 Task: Create a due date automation trigger when advanced on, on the monday of the week before a card is due add fields without custom field "Resume" set to a number lower or equal to 1 and greater than 10 at 11:00 AM.
Action: Mouse moved to (971, 107)
Screenshot: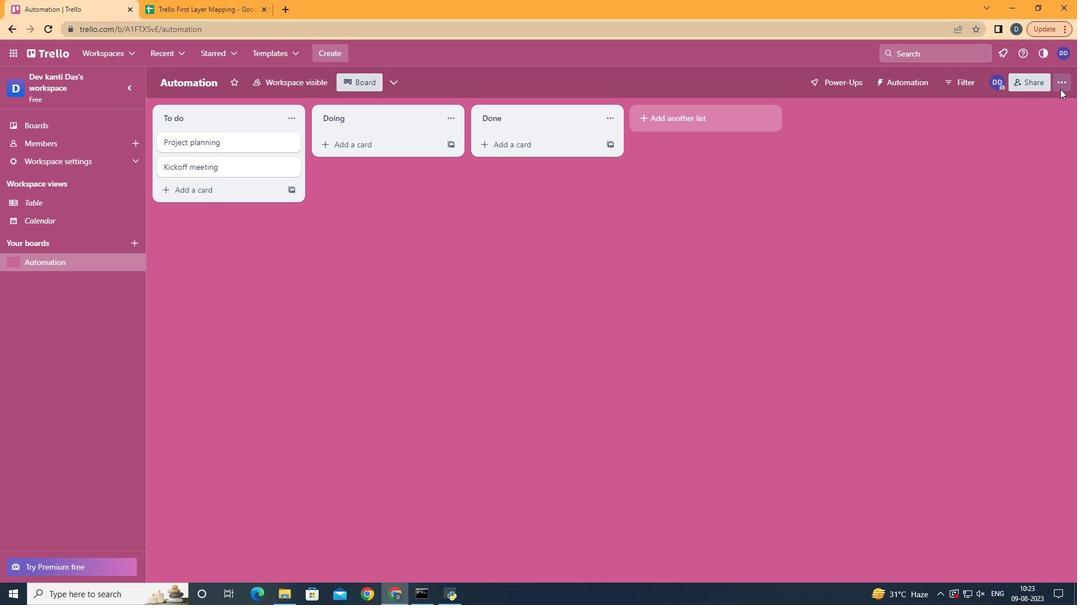 
Action: Mouse pressed left at (971, 107)
Screenshot: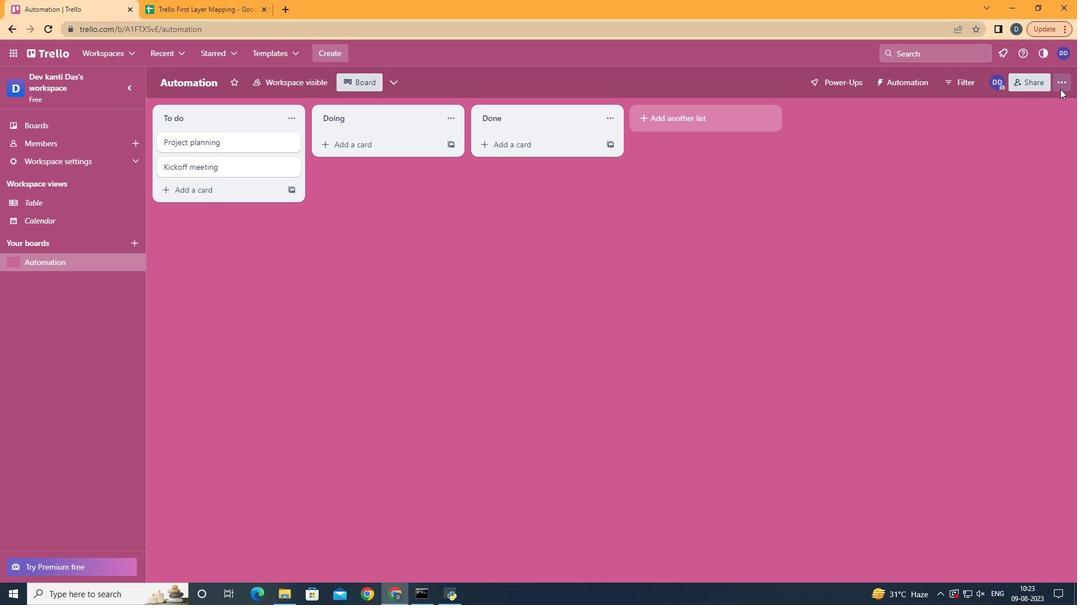 
Action: Mouse moved to (880, 260)
Screenshot: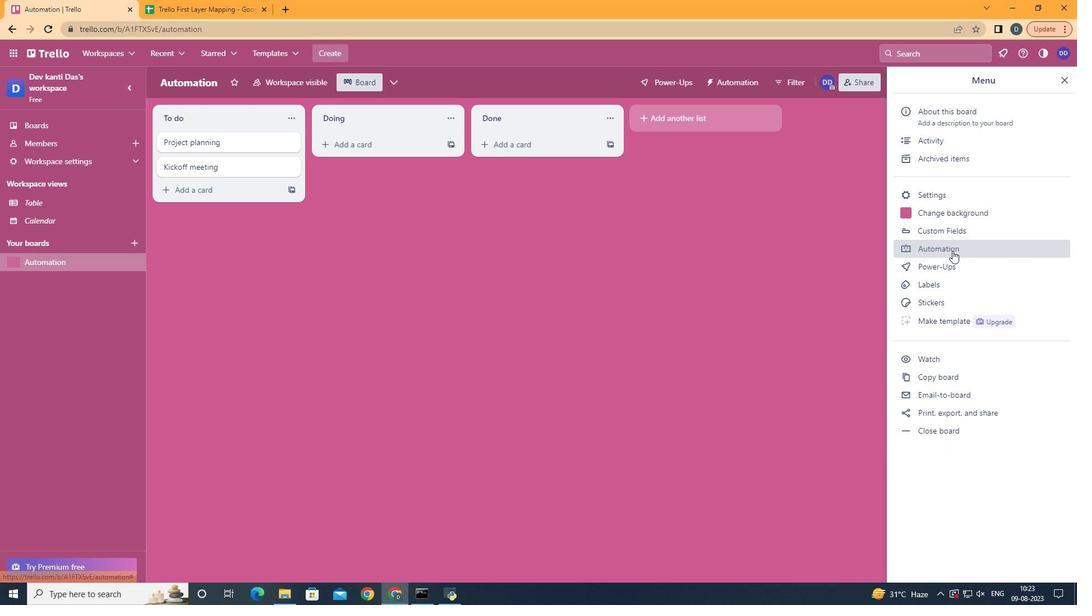 
Action: Mouse pressed left at (880, 260)
Screenshot: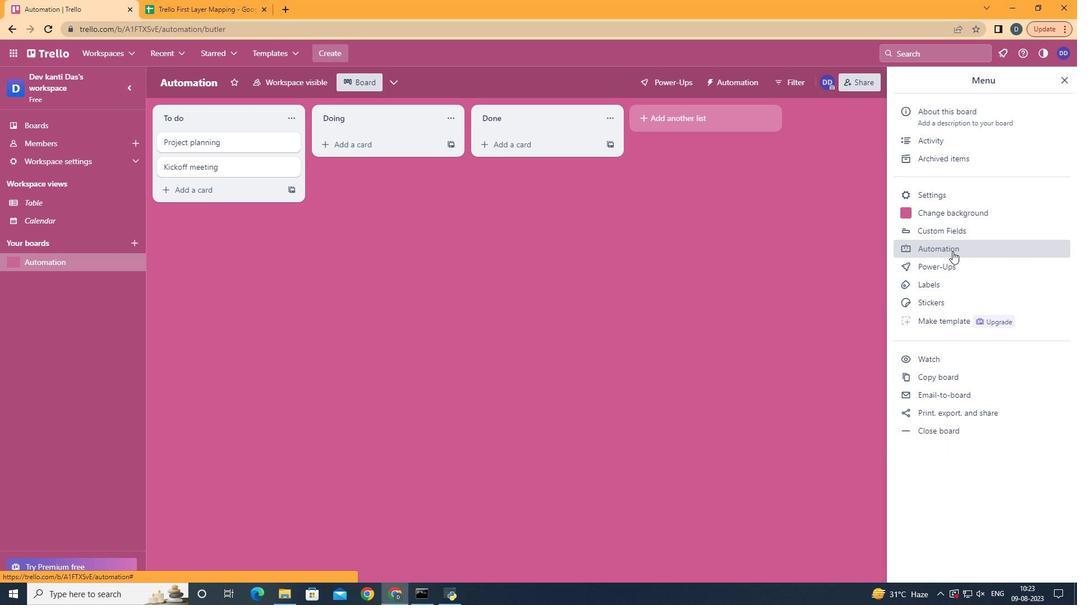 
Action: Mouse moved to (235, 240)
Screenshot: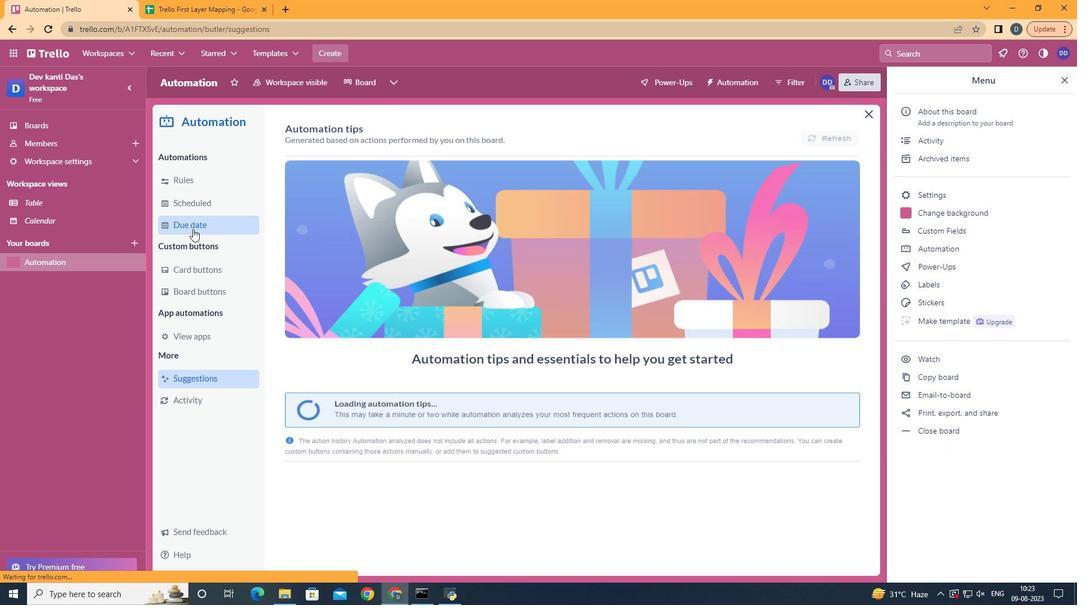 
Action: Mouse pressed left at (235, 240)
Screenshot: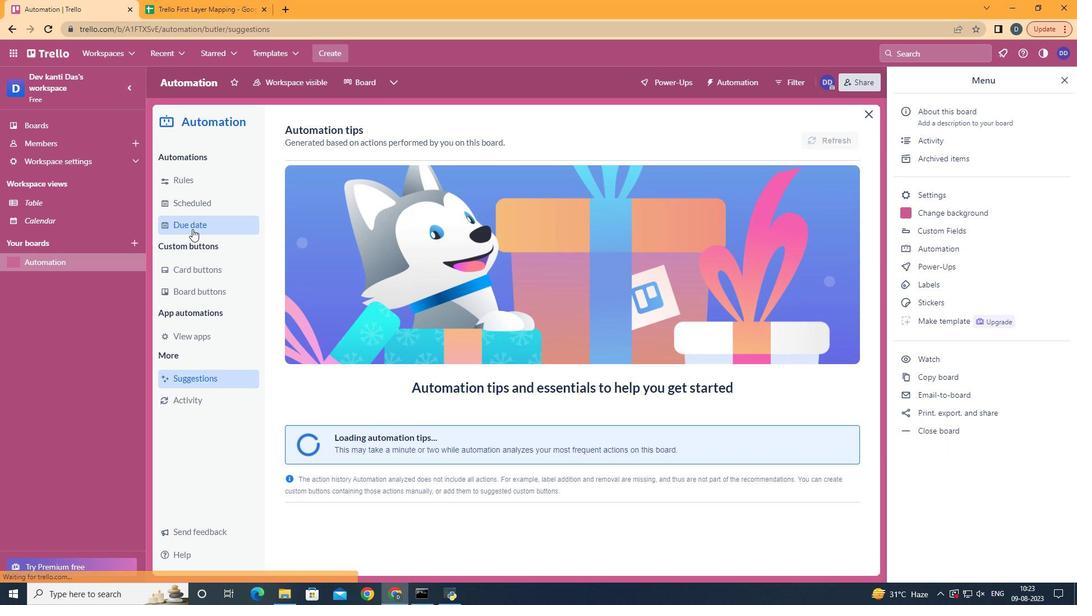 
Action: Mouse moved to (744, 146)
Screenshot: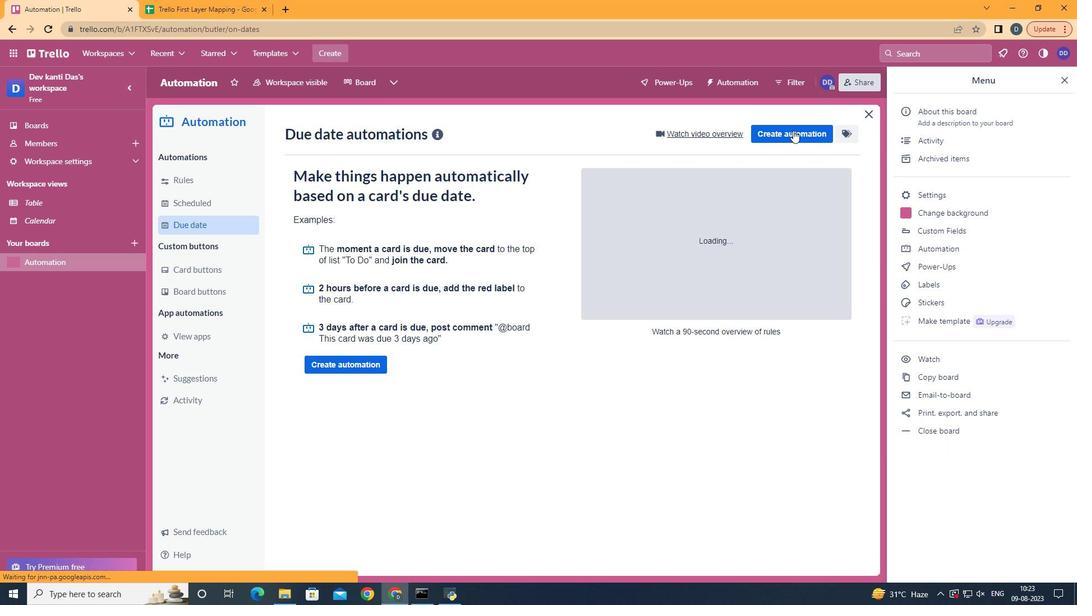 
Action: Mouse pressed left at (744, 146)
Screenshot: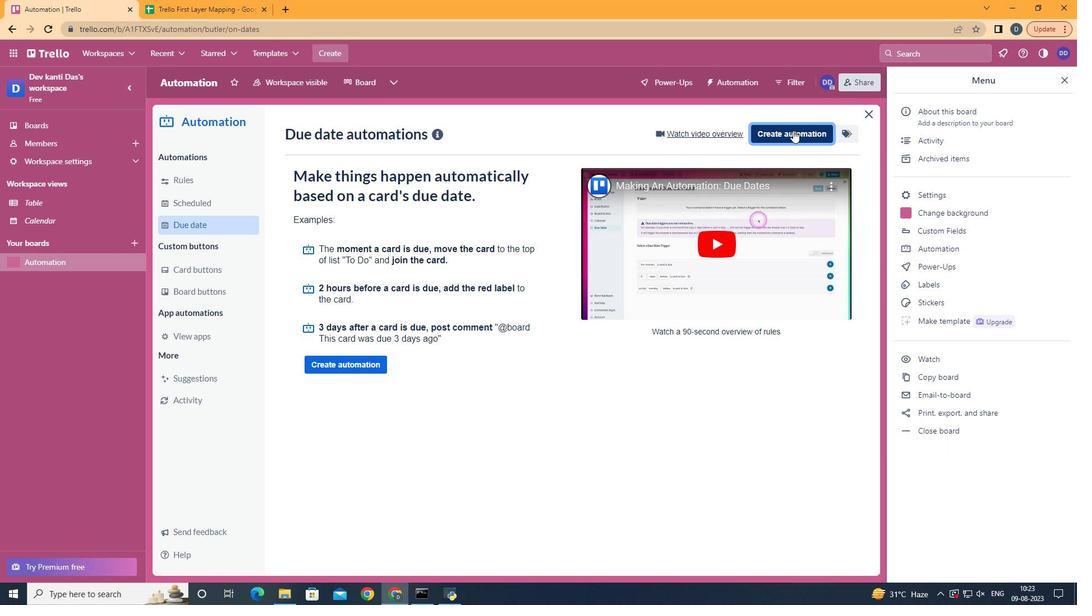 
Action: Mouse moved to (555, 254)
Screenshot: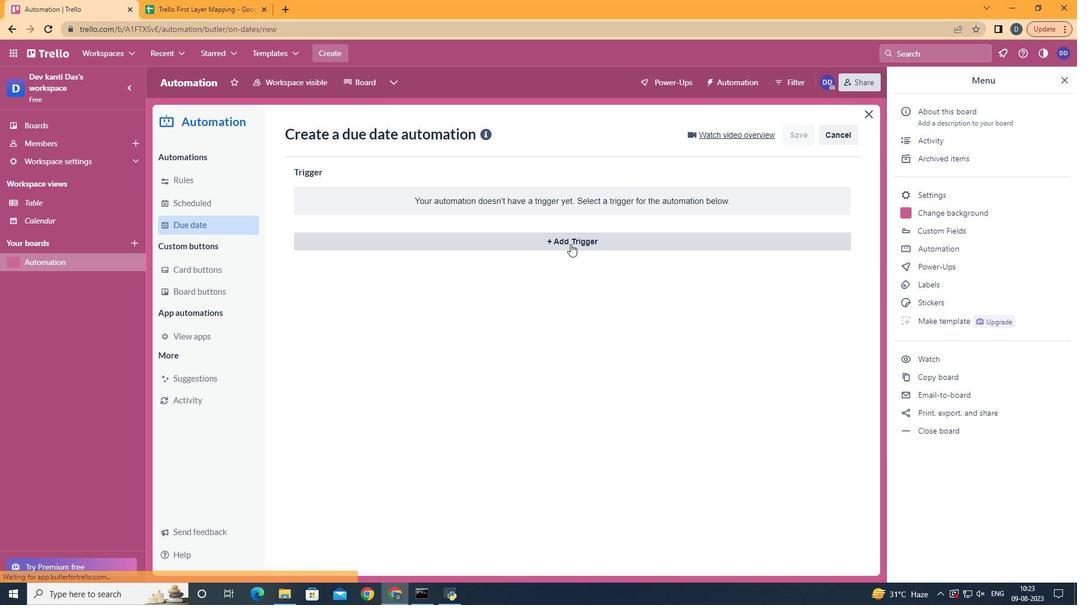 
Action: Mouse pressed left at (555, 254)
Screenshot: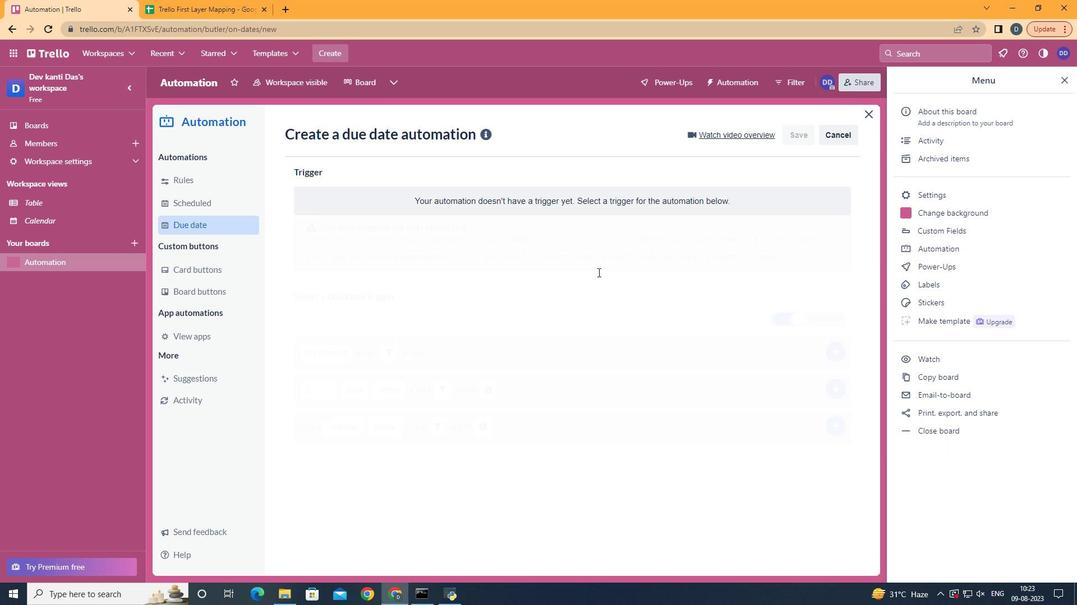 
Action: Mouse moved to (399, 531)
Screenshot: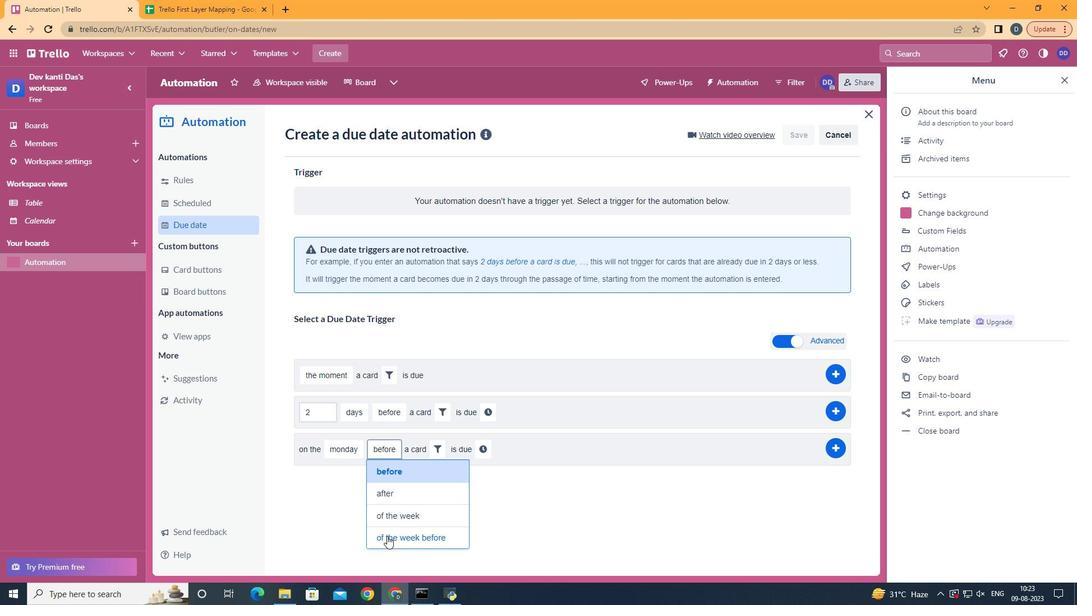 
Action: Mouse pressed left at (399, 531)
Screenshot: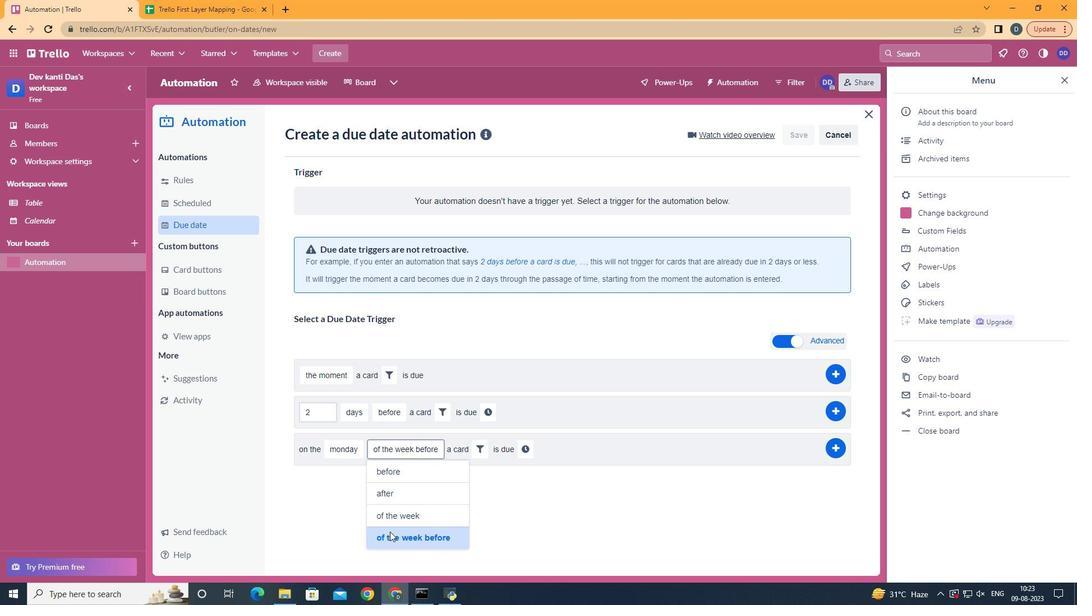 
Action: Mouse moved to (477, 451)
Screenshot: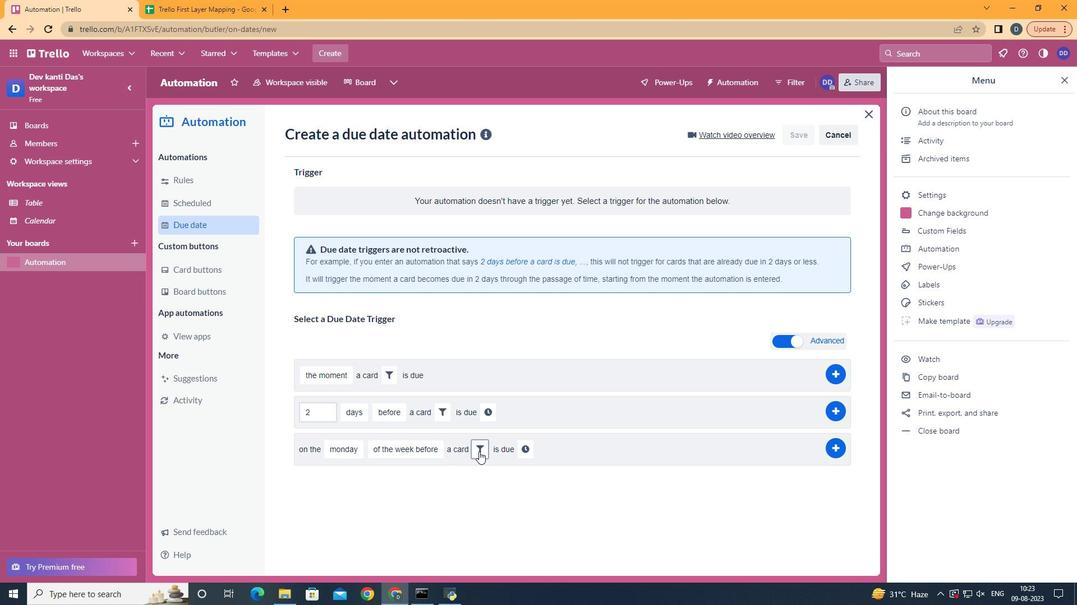 
Action: Mouse pressed left at (477, 451)
Screenshot: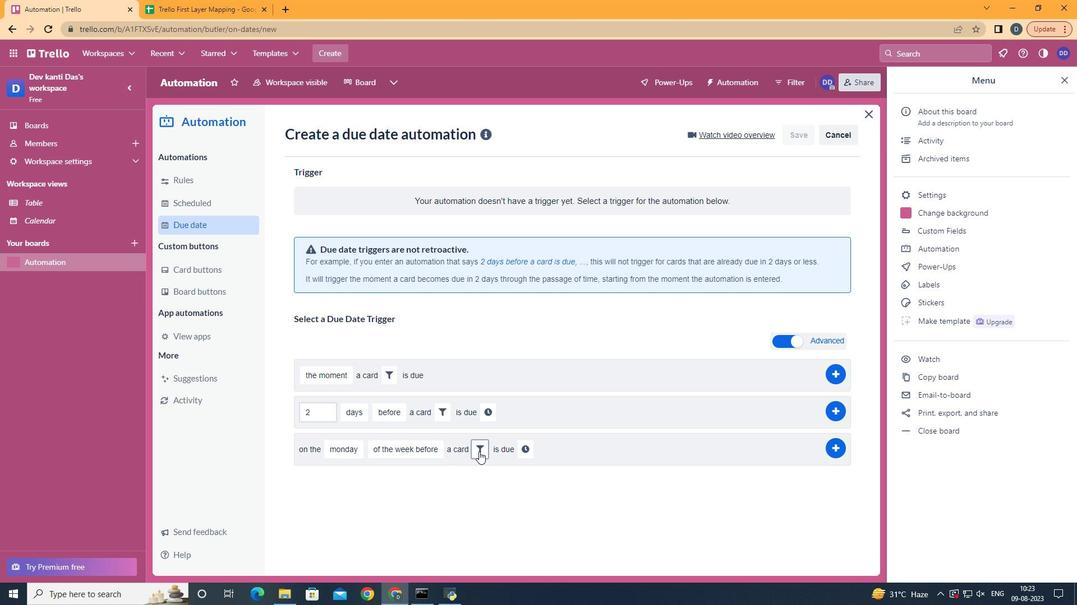 
Action: Mouse moved to (642, 489)
Screenshot: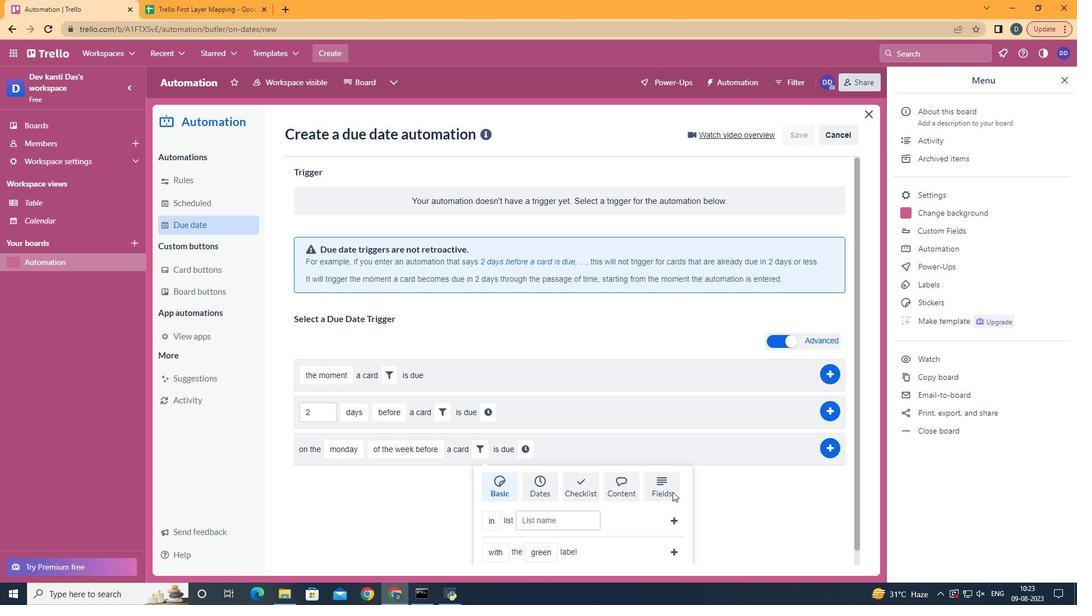 
Action: Mouse pressed left at (642, 489)
Screenshot: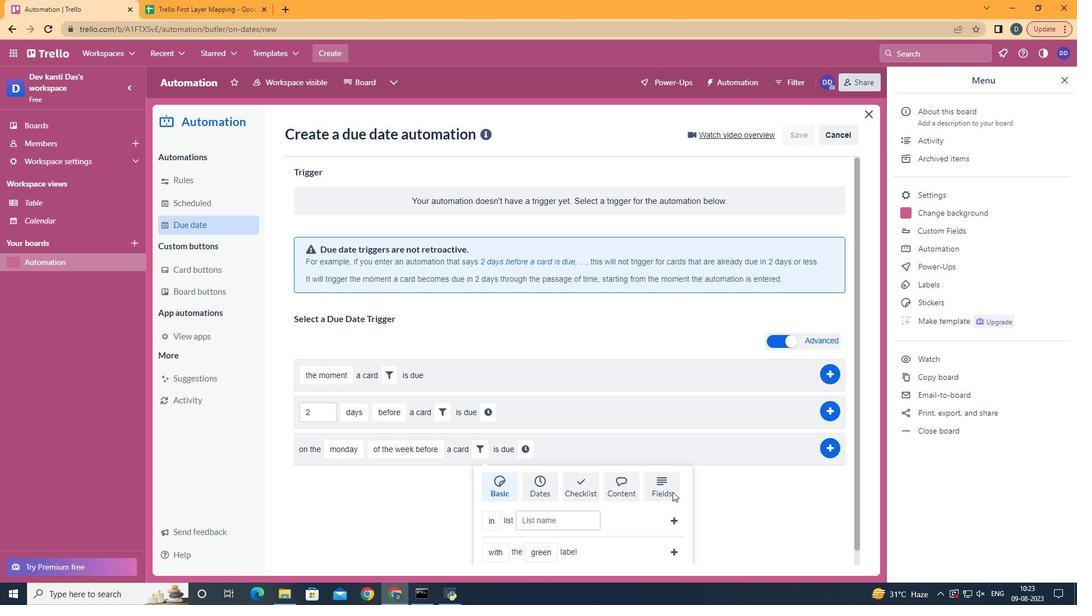 
Action: Mouse moved to (642, 489)
Screenshot: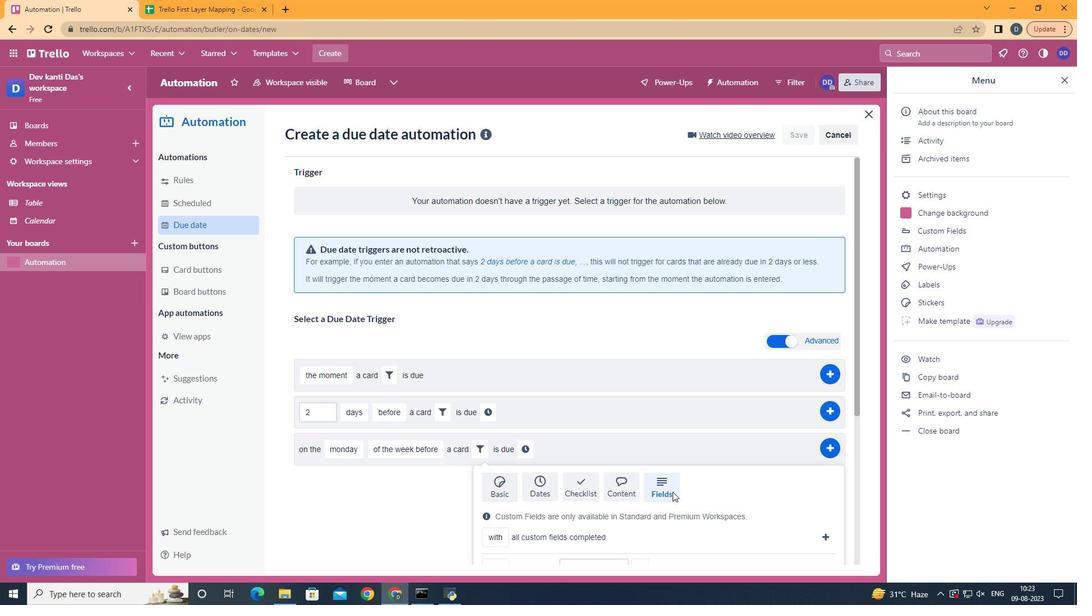 
Action: Mouse scrolled (642, 489) with delta (0, 0)
Screenshot: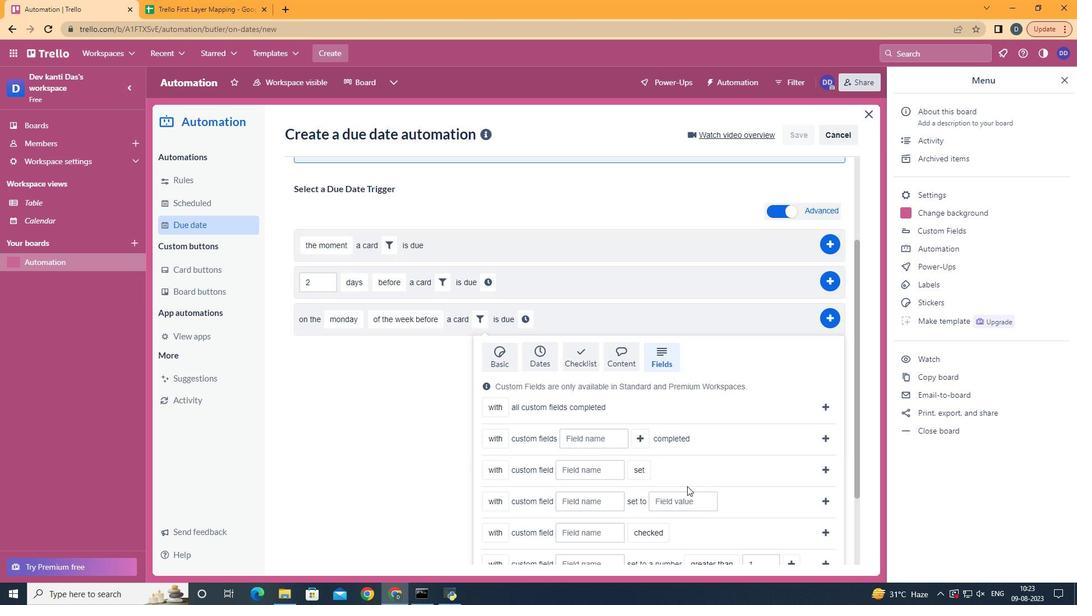 
Action: Mouse scrolled (642, 489) with delta (0, 0)
Screenshot: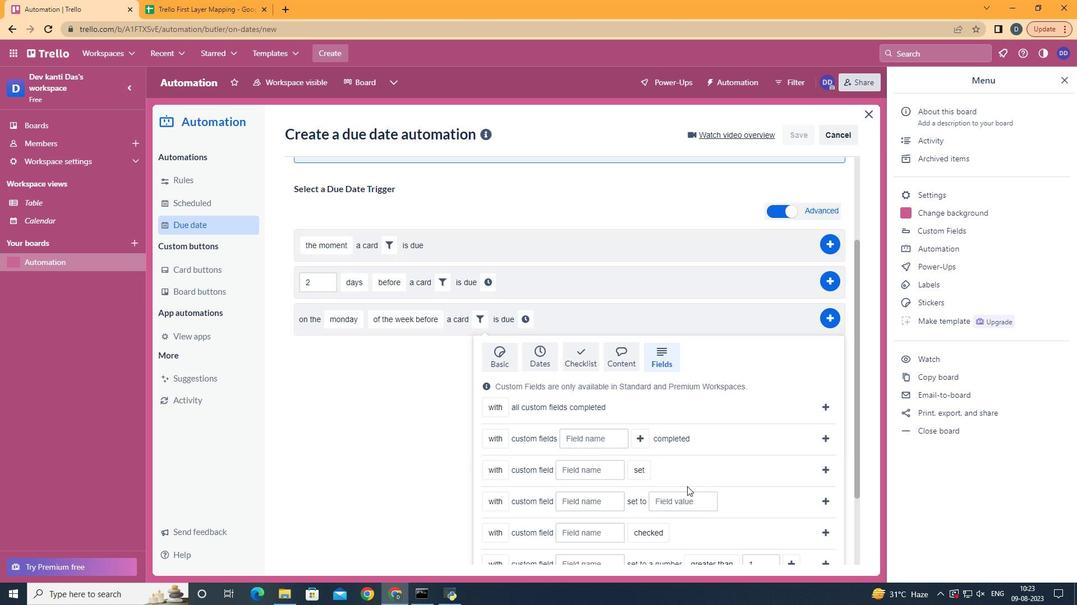 
Action: Mouse scrolled (642, 489) with delta (0, 0)
Screenshot: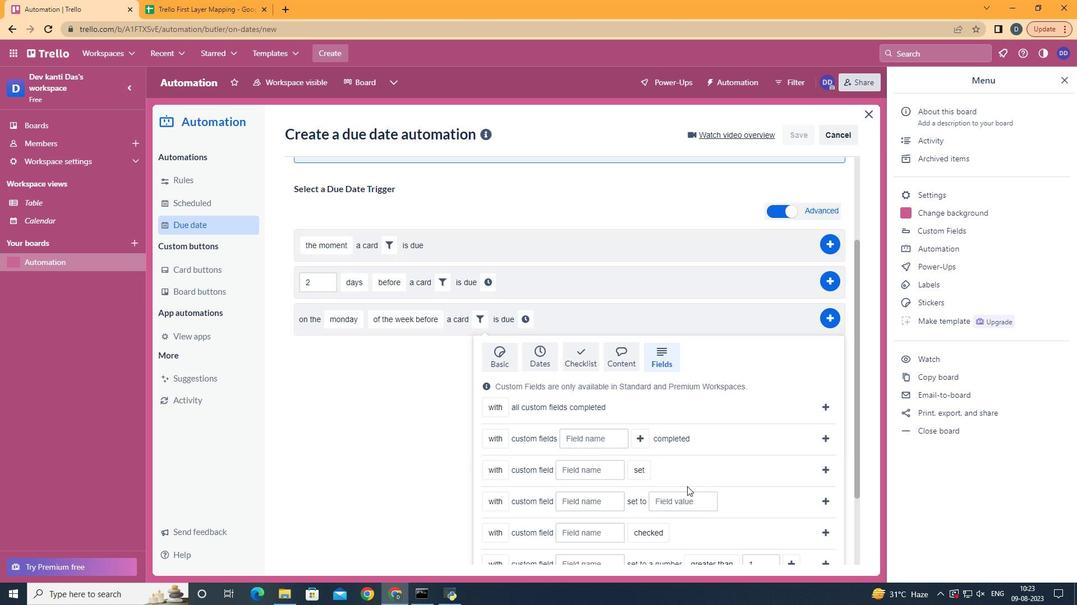
Action: Mouse scrolled (642, 489) with delta (0, 0)
Screenshot: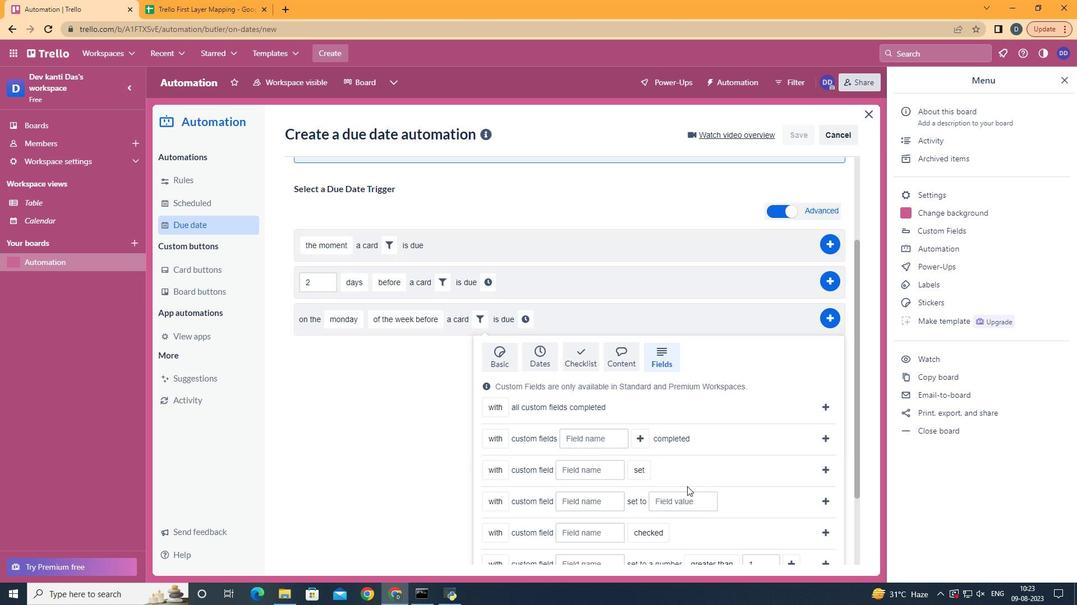 
Action: Mouse scrolled (642, 489) with delta (0, 0)
Screenshot: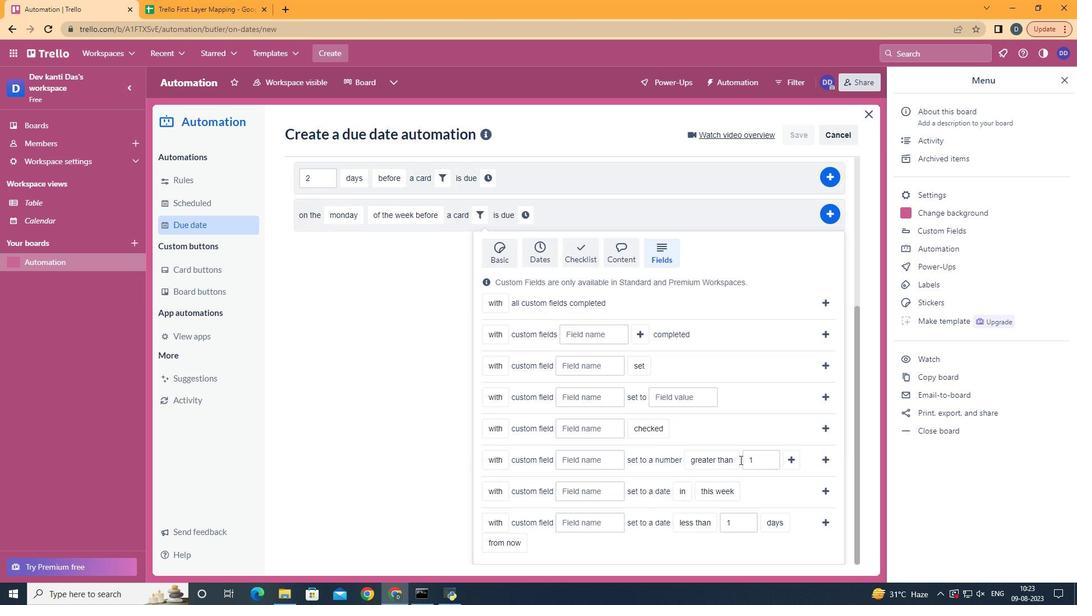 
Action: Mouse scrolled (642, 489) with delta (0, 0)
Screenshot: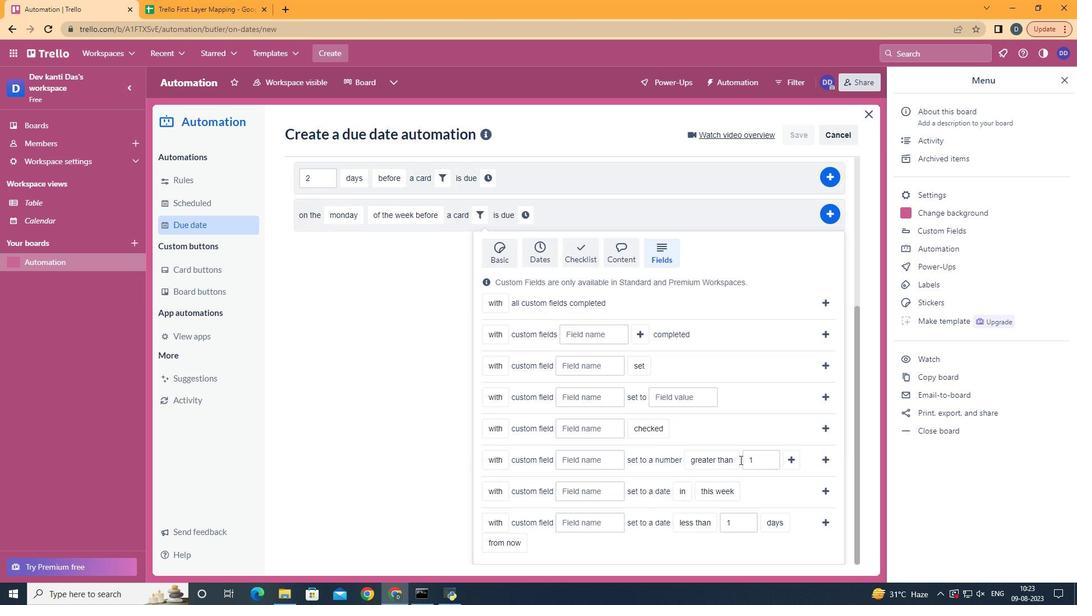 
Action: Mouse moved to (495, 500)
Screenshot: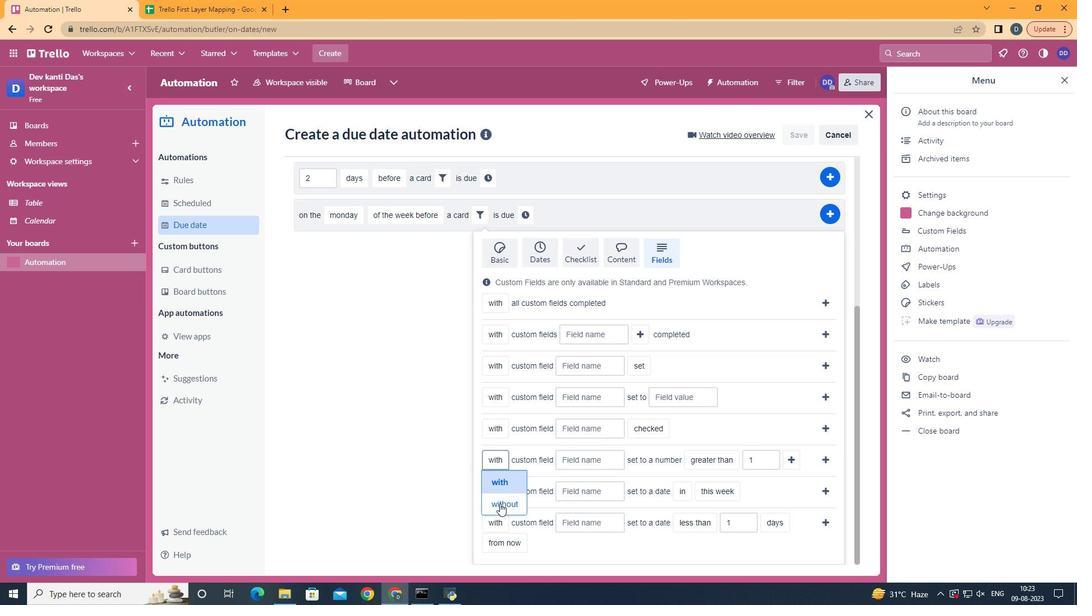 
Action: Mouse pressed left at (495, 500)
Screenshot: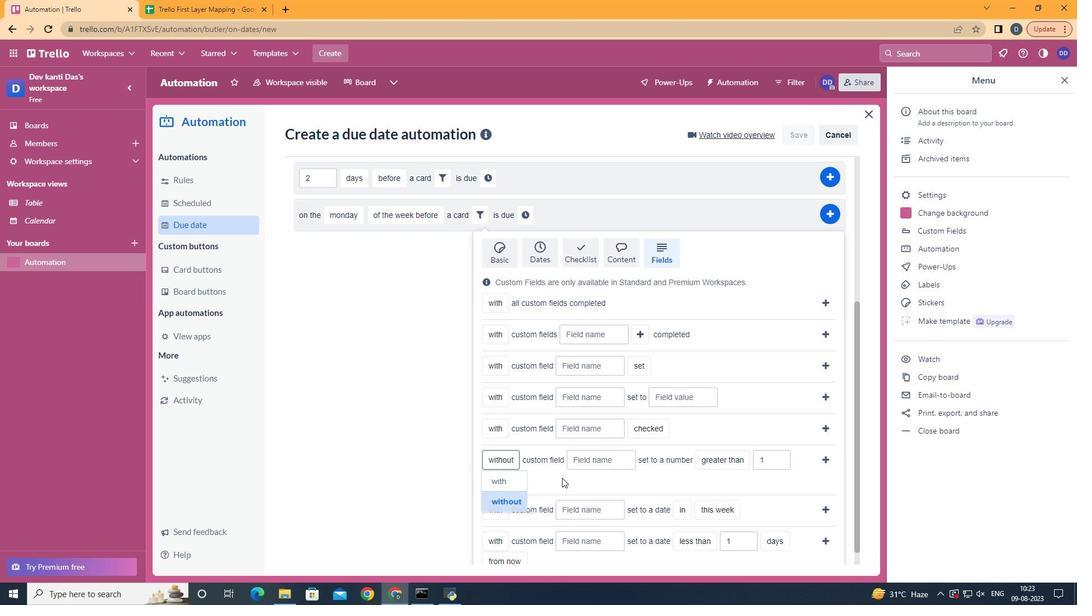 
Action: Mouse moved to (580, 457)
Screenshot: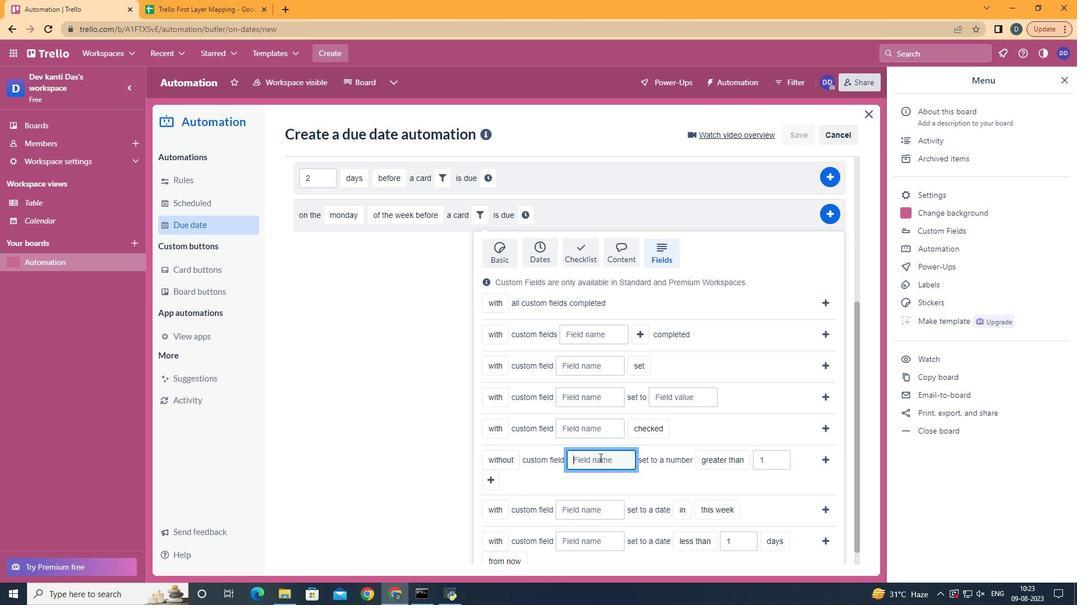 
Action: Mouse pressed left at (580, 457)
Screenshot: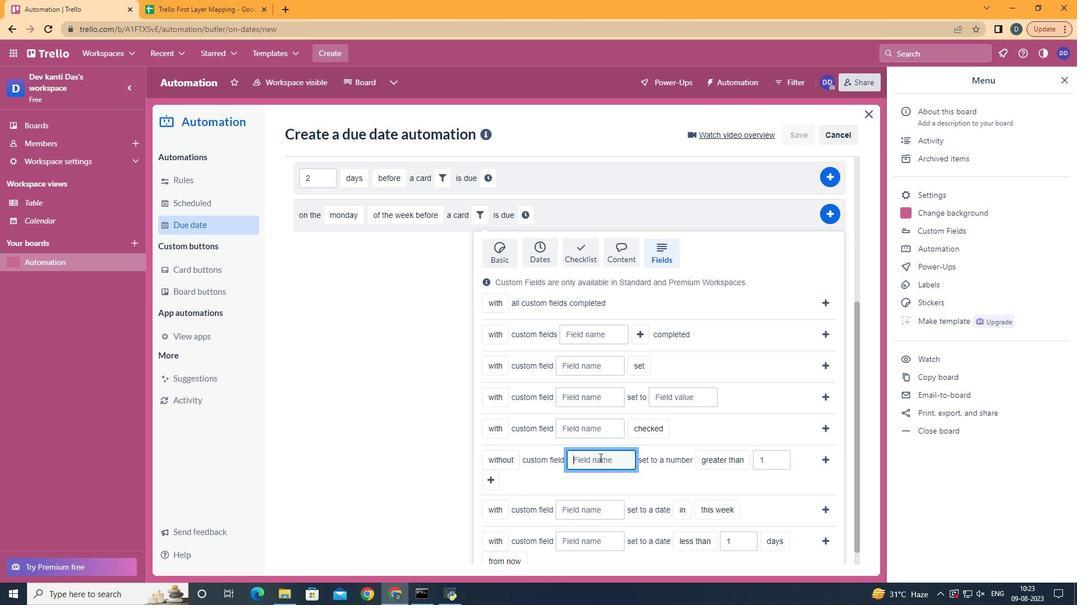 
Action: Mouse moved to (581, 457)
Screenshot: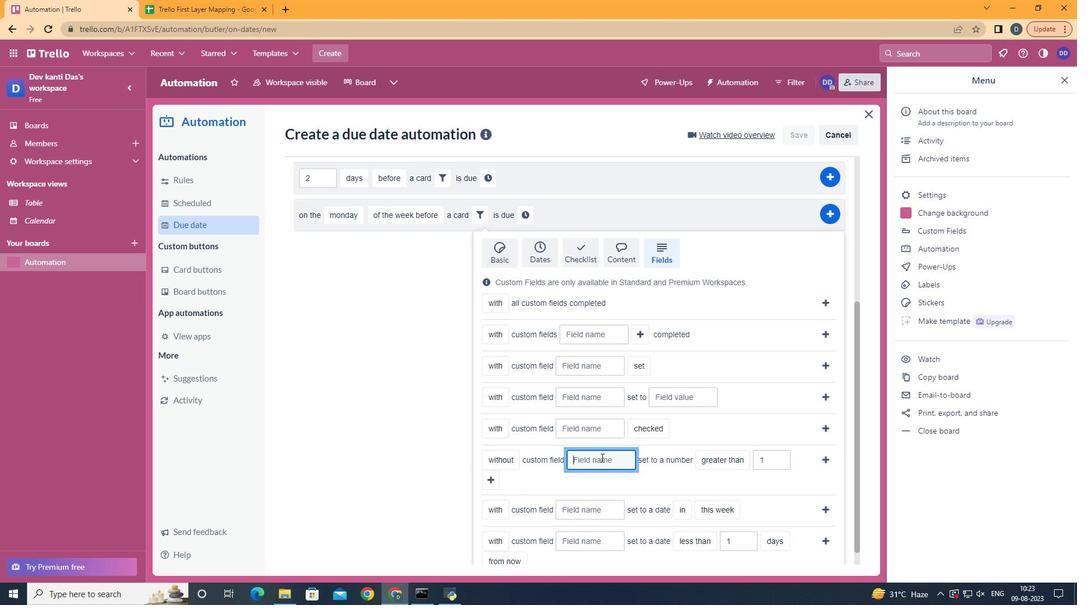 
Action: Key pressed <Key.shift>Resume
Screenshot: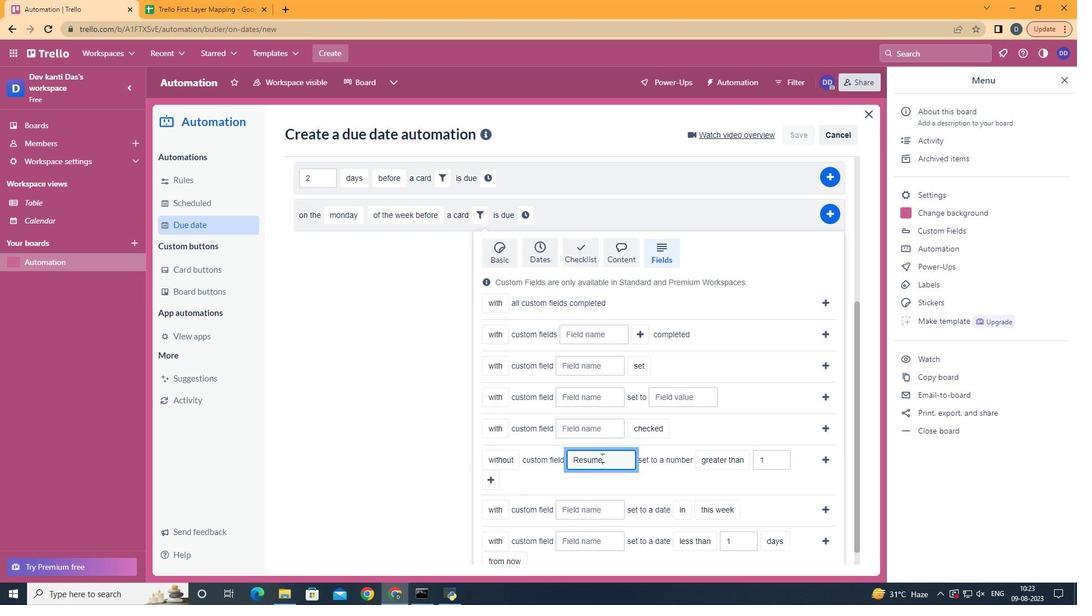 
Action: Mouse moved to (704, 538)
Screenshot: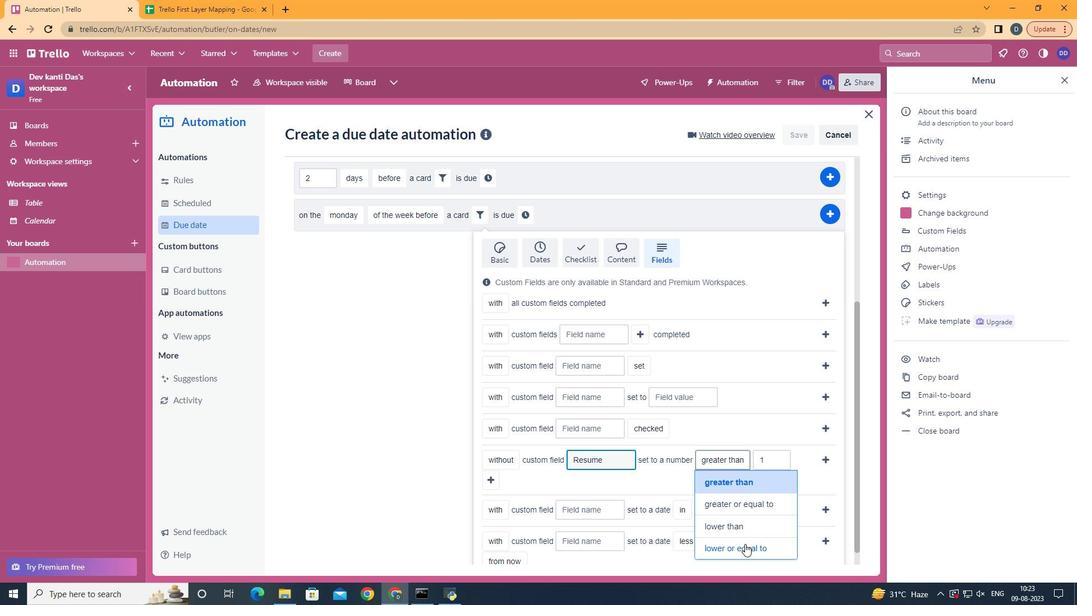 
Action: Mouse pressed left at (704, 538)
Screenshot: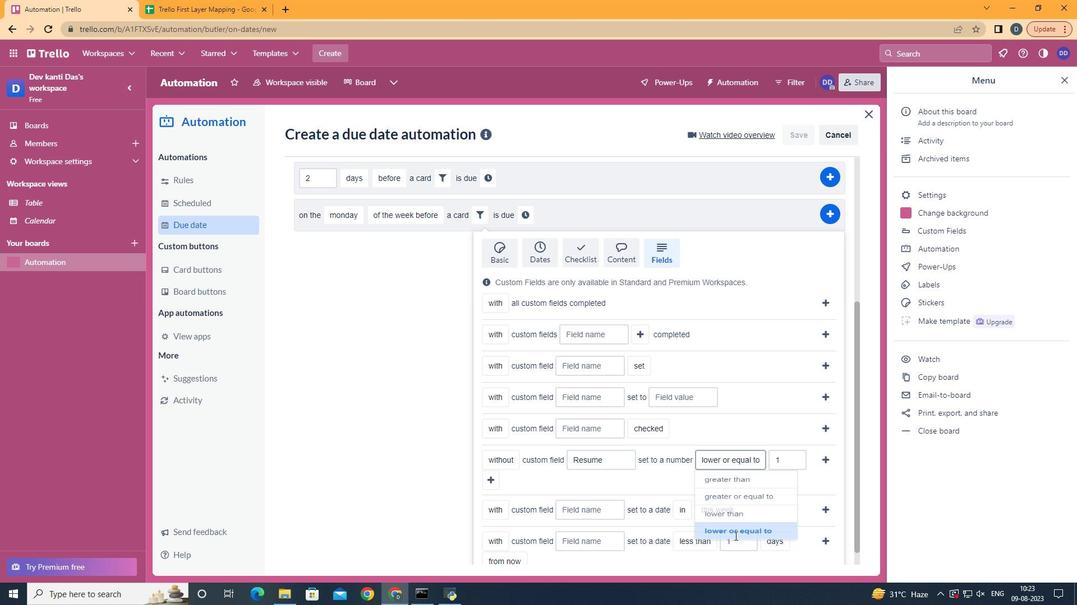 
Action: Mouse moved to (492, 479)
Screenshot: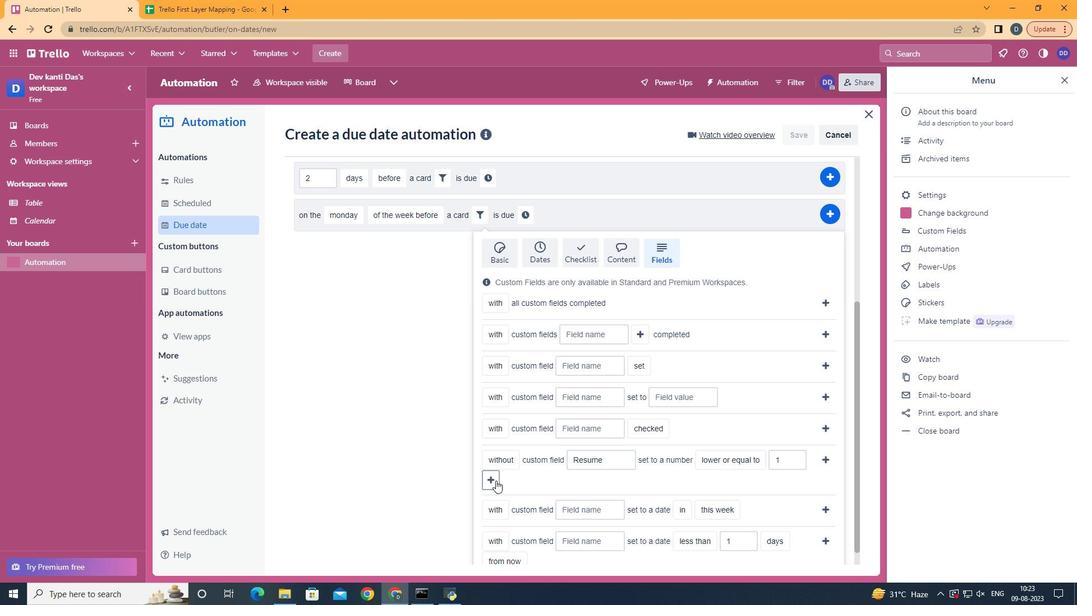 
Action: Mouse pressed left at (492, 479)
Screenshot: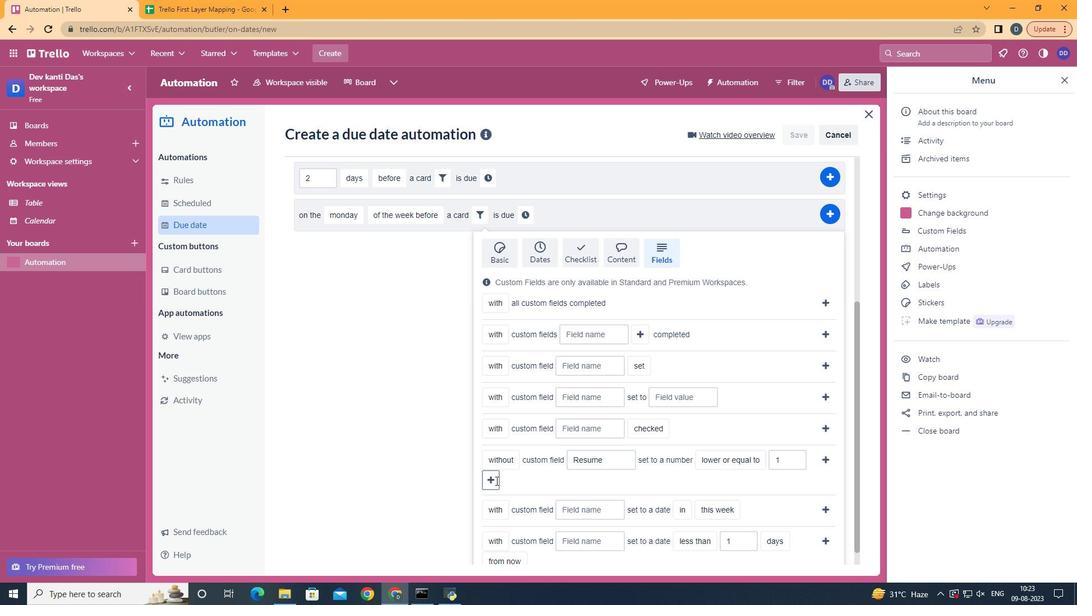 
Action: Mouse moved to (541, 434)
Screenshot: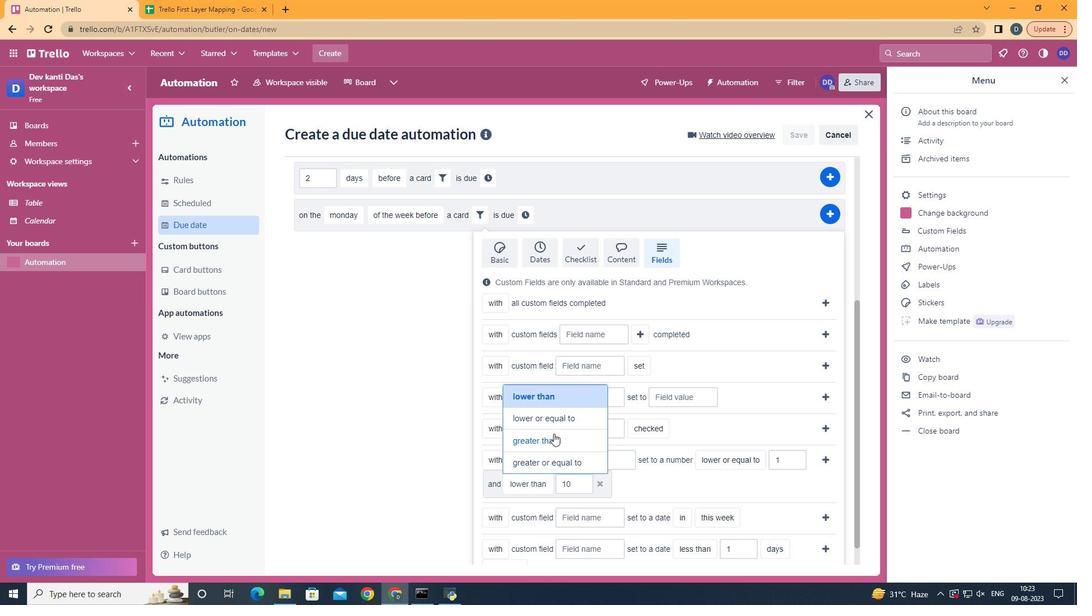 
Action: Mouse pressed left at (541, 434)
Screenshot: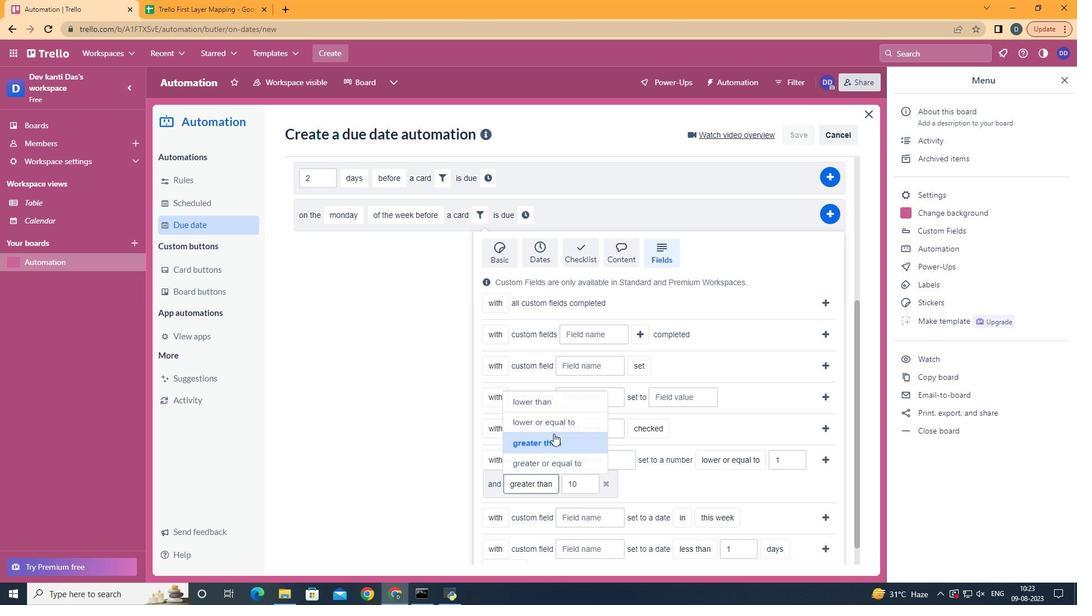 
Action: Mouse moved to (774, 458)
Screenshot: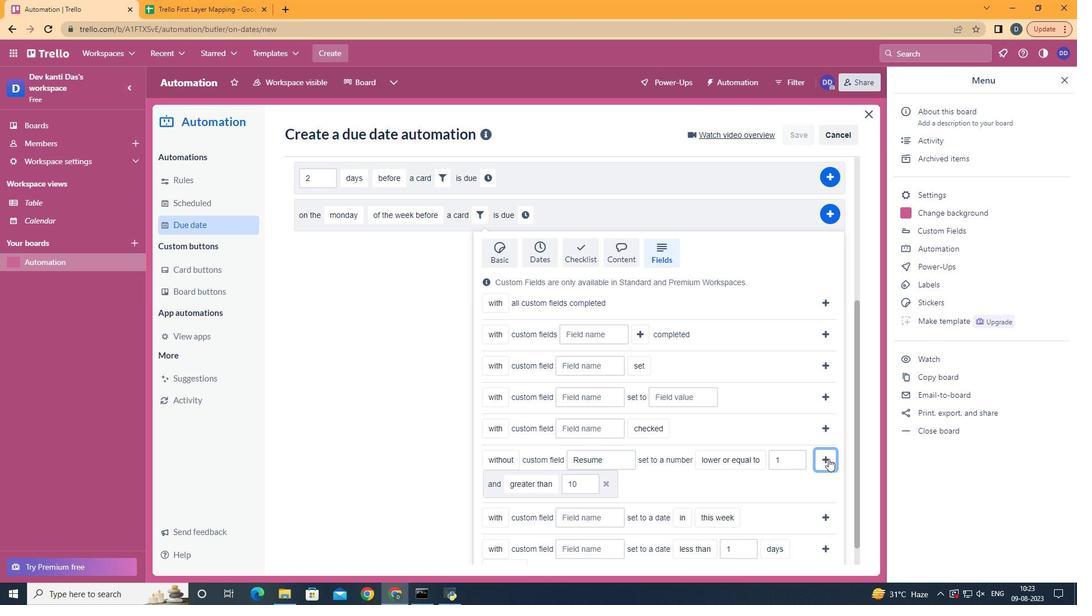 
Action: Mouse pressed left at (774, 458)
Screenshot: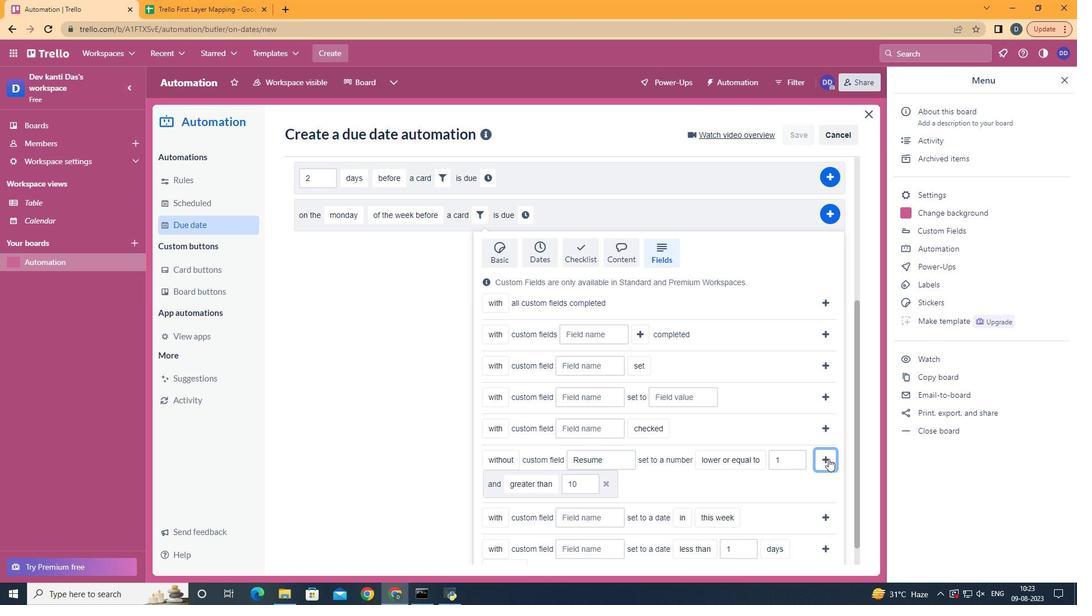 
Action: Mouse moved to (370, 473)
Screenshot: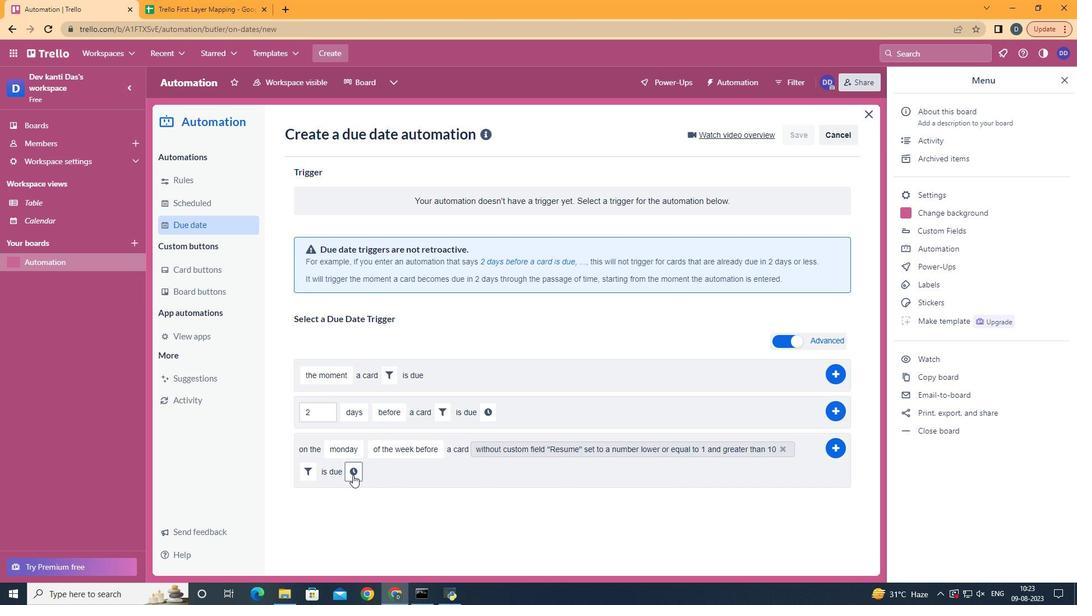 
Action: Mouse pressed left at (370, 473)
Screenshot: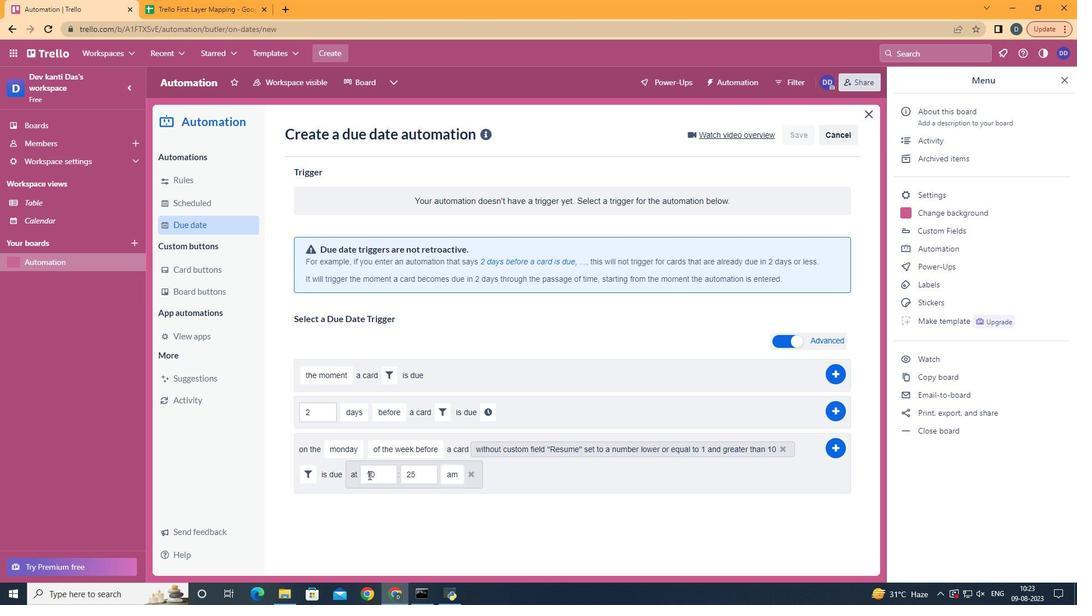 
Action: Mouse moved to (398, 475)
Screenshot: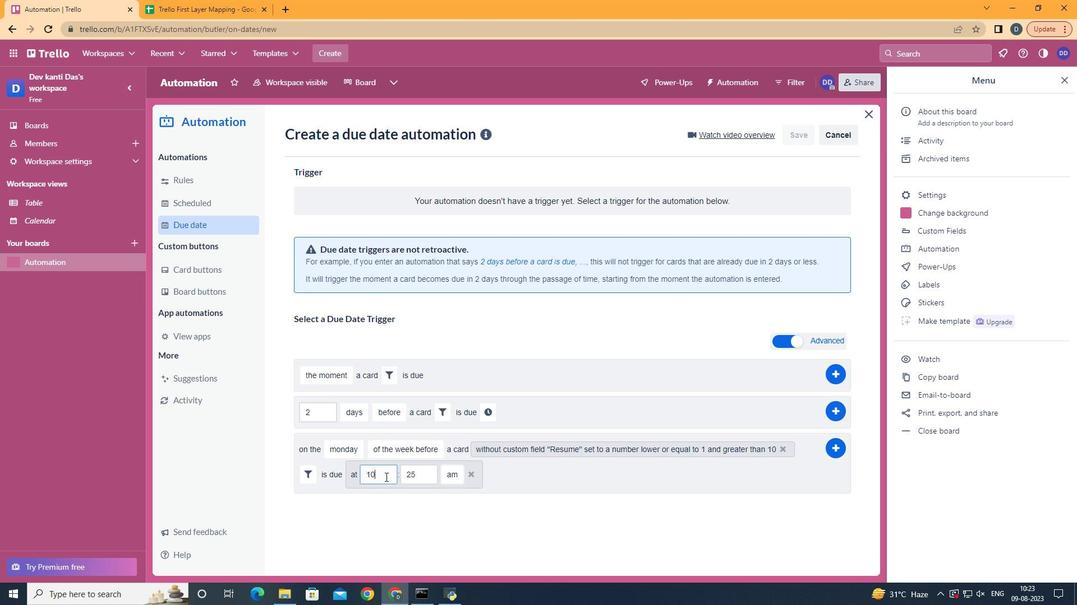 
Action: Mouse pressed left at (398, 475)
Screenshot: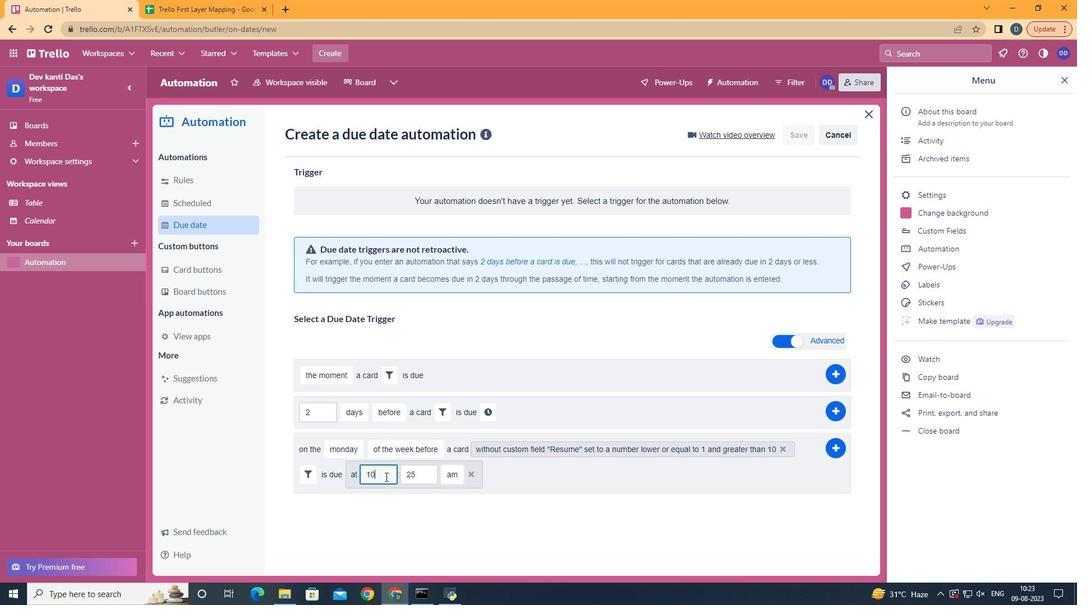 
Action: Key pressed <Key.backspace>1
Screenshot: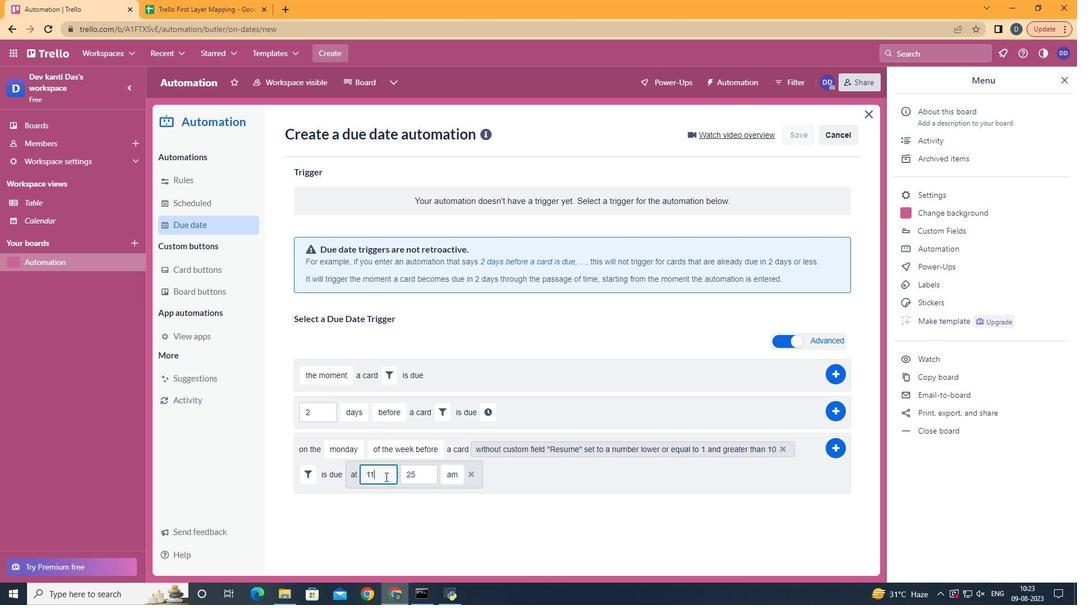 
Action: Mouse moved to (429, 474)
Screenshot: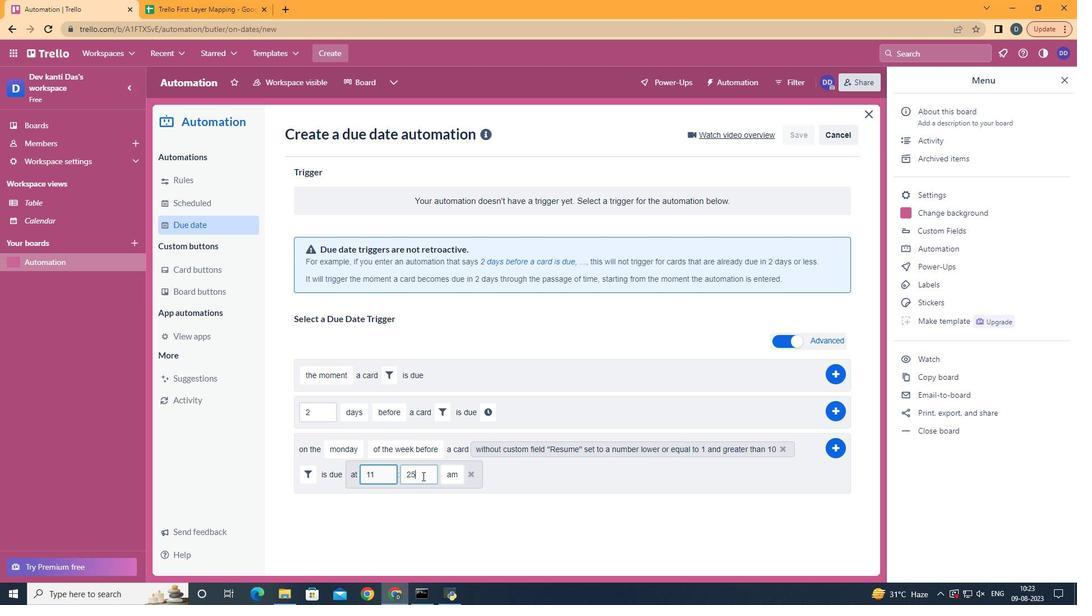 
Action: Mouse pressed left at (429, 474)
Screenshot: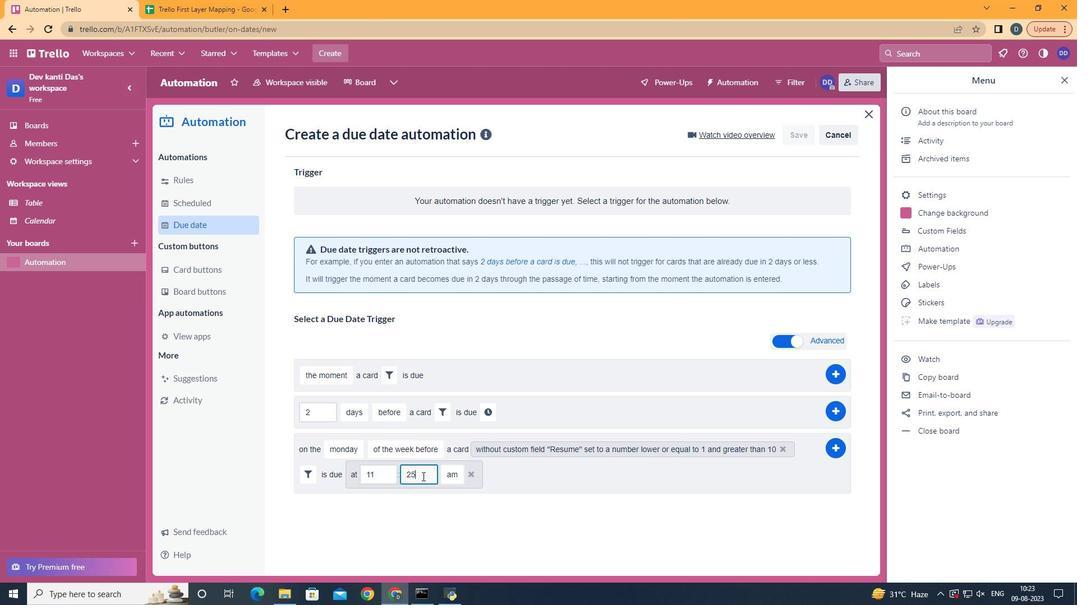 
Action: Key pressed <Key.backspace><Key.backspace>00
Screenshot: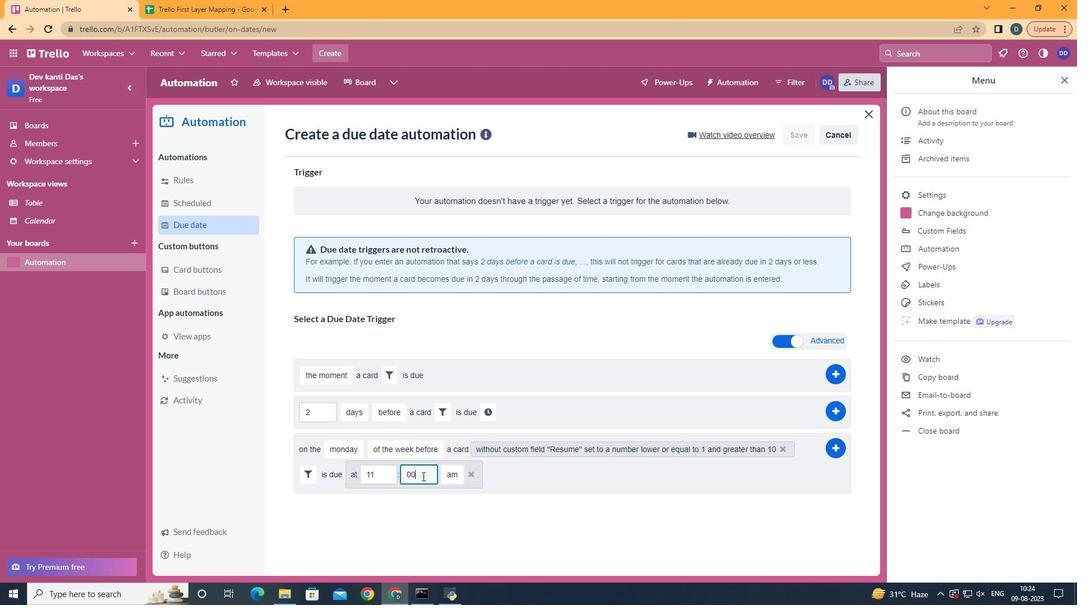 
Action: Mouse moved to (775, 449)
Screenshot: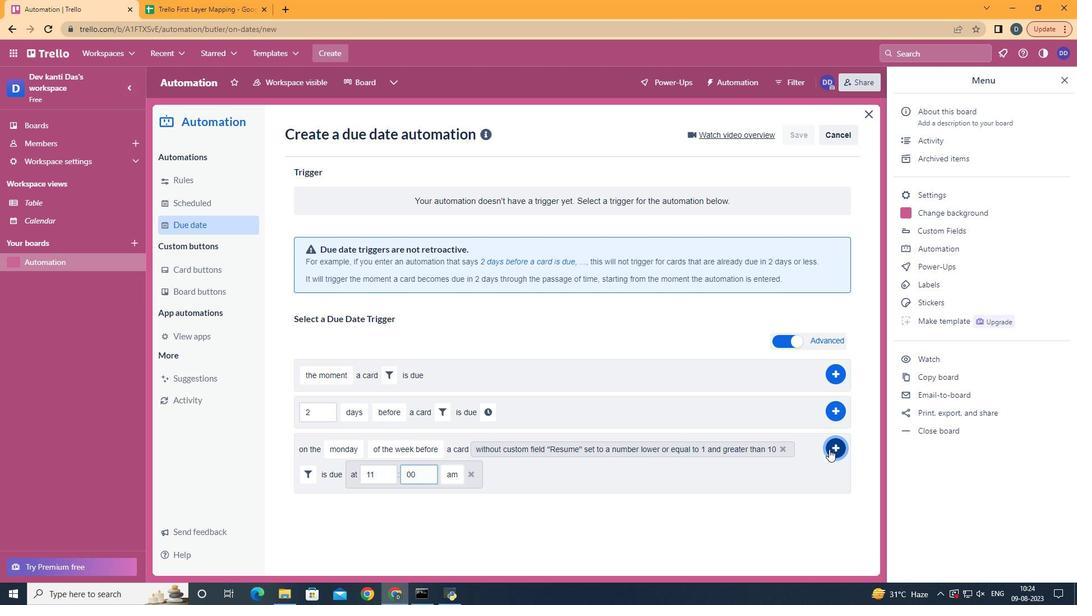 
Action: Mouse pressed left at (775, 449)
Screenshot: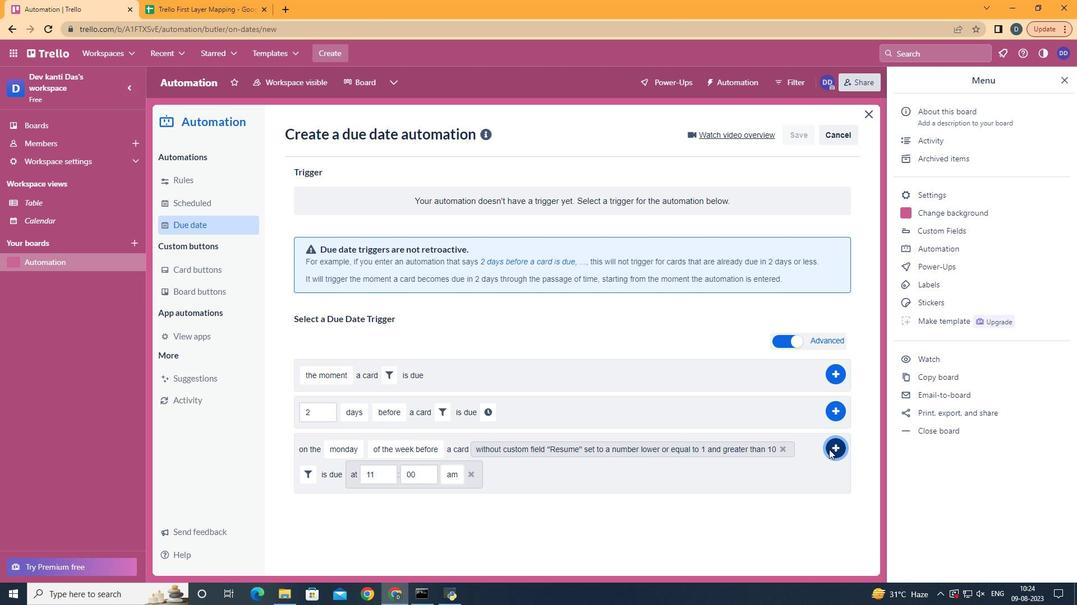 
Action: Mouse moved to (604, 249)
Screenshot: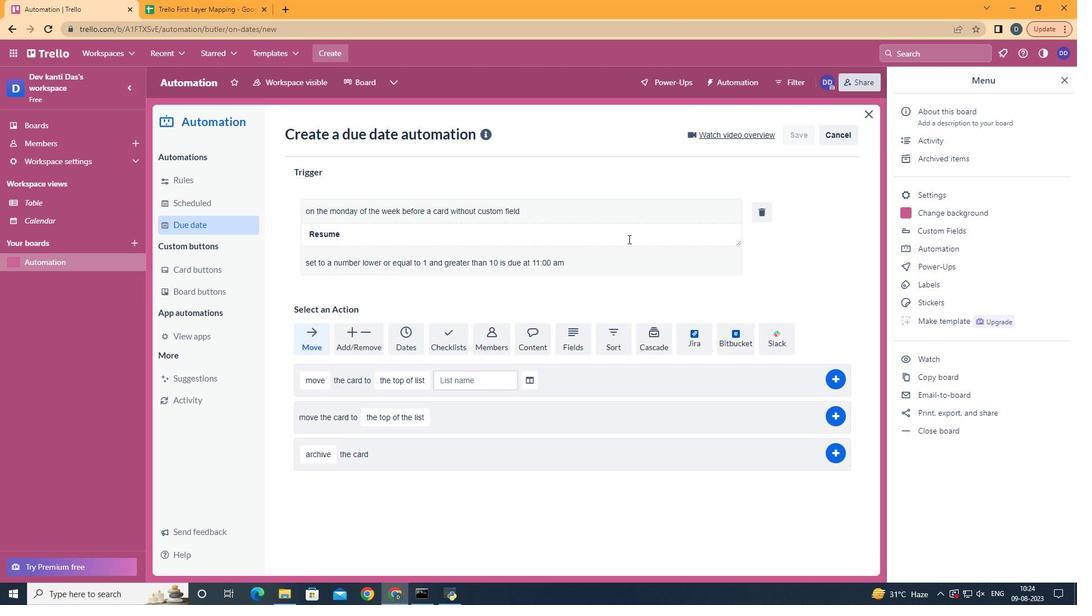 
